 Task: Add a user name "Michle" & email "Michlemax2522@gmail.com"  with the role of "Agent".
Action: Mouse moved to (539, 92)
Screenshot: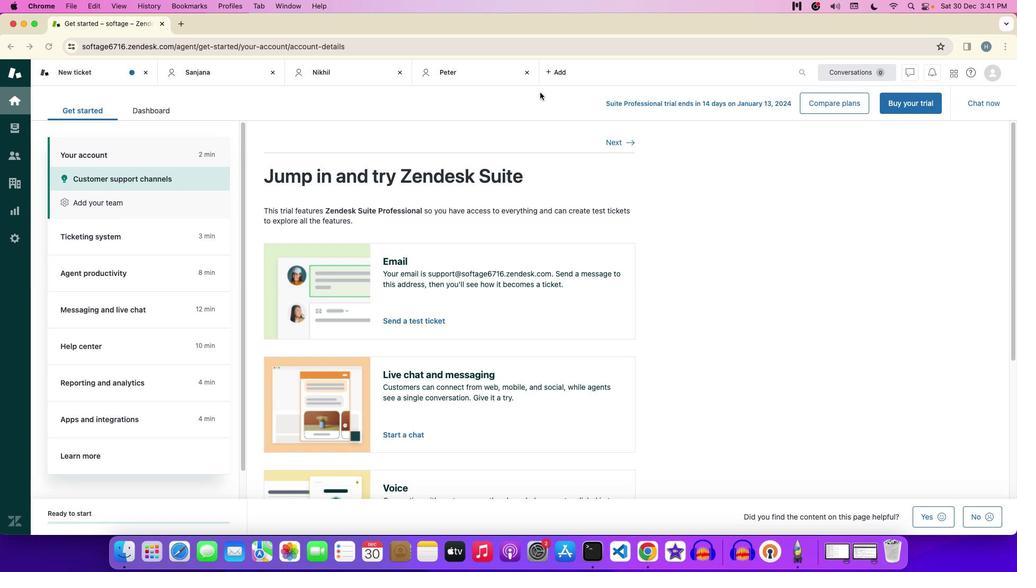
Action: Mouse pressed left at (539, 92)
Screenshot: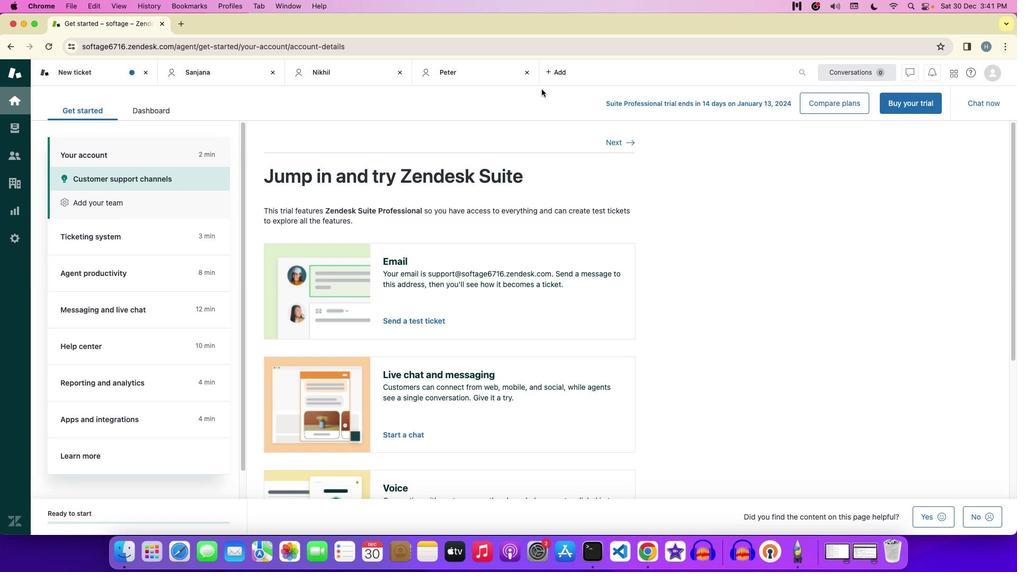 
Action: Mouse moved to (570, 135)
Screenshot: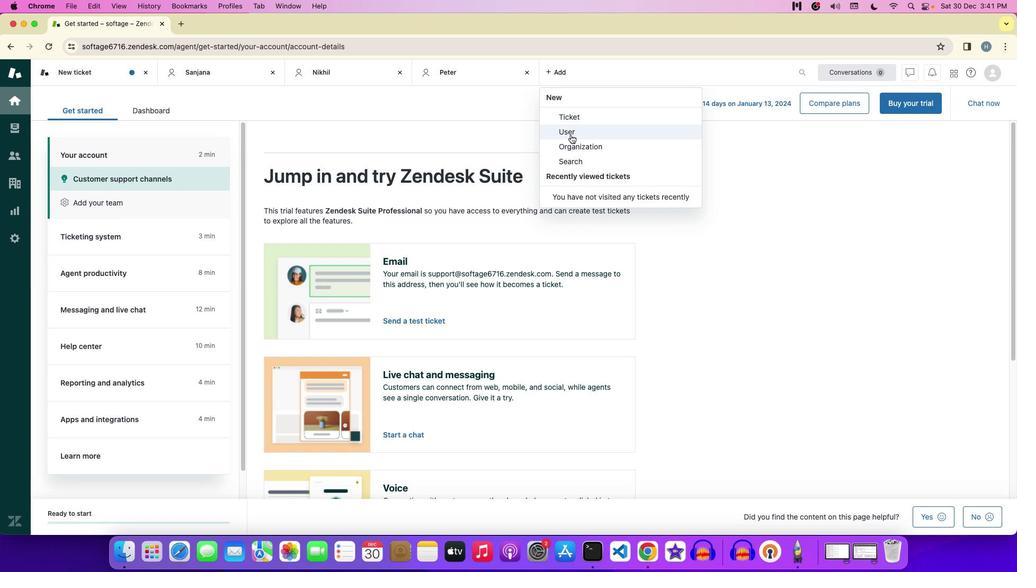 
Action: Mouse pressed left at (570, 135)
Screenshot: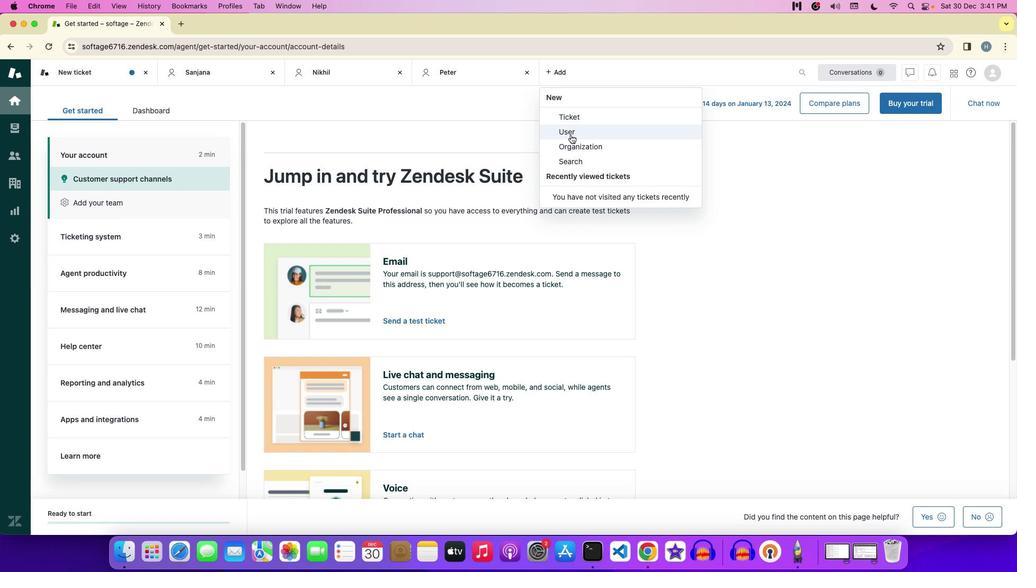 
Action: Mouse moved to (468, 250)
Screenshot: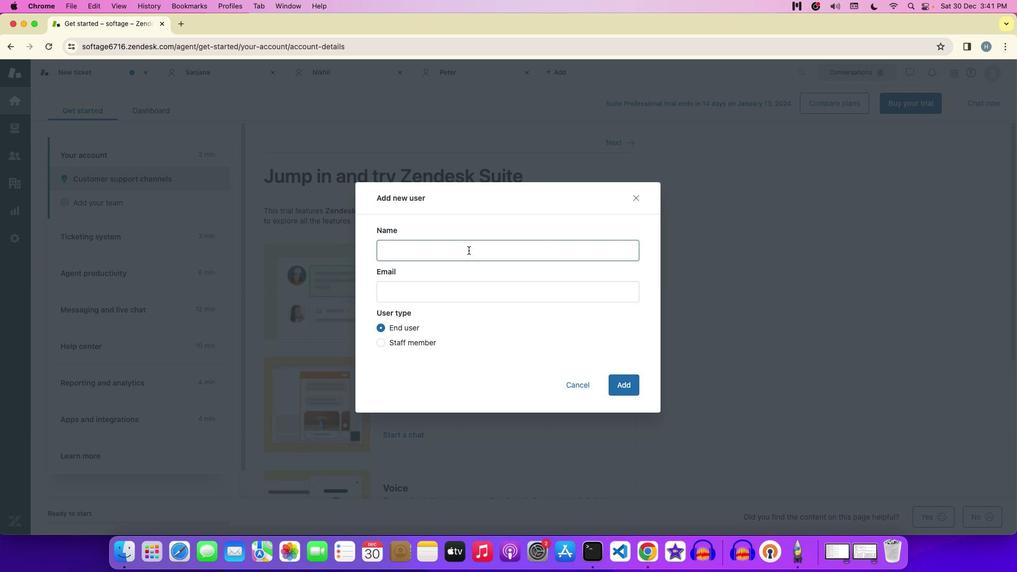 
Action: Mouse pressed left at (468, 250)
Screenshot: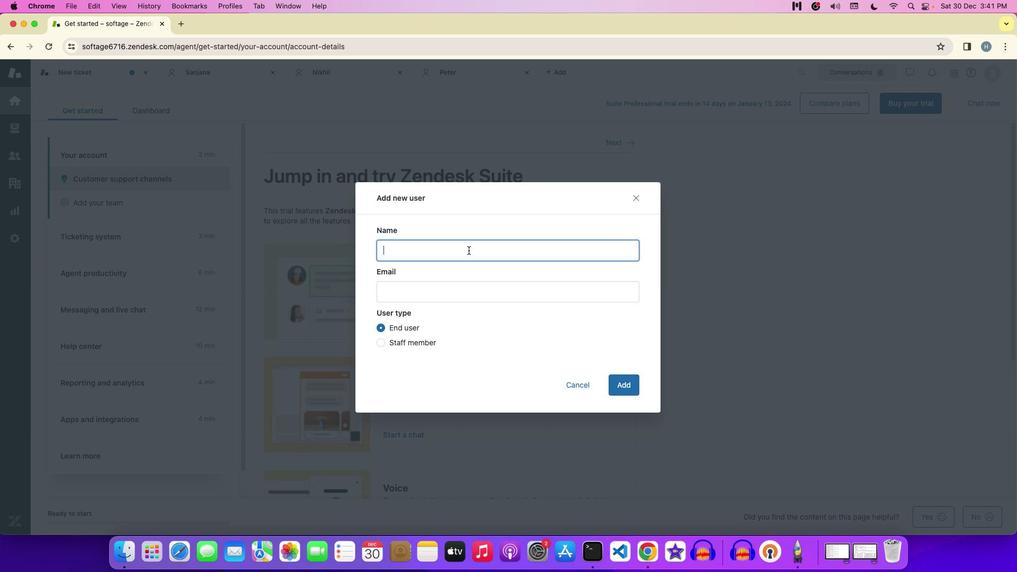 
Action: Key pressed Key.shift'M''i''c''h''l''e'
Screenshot: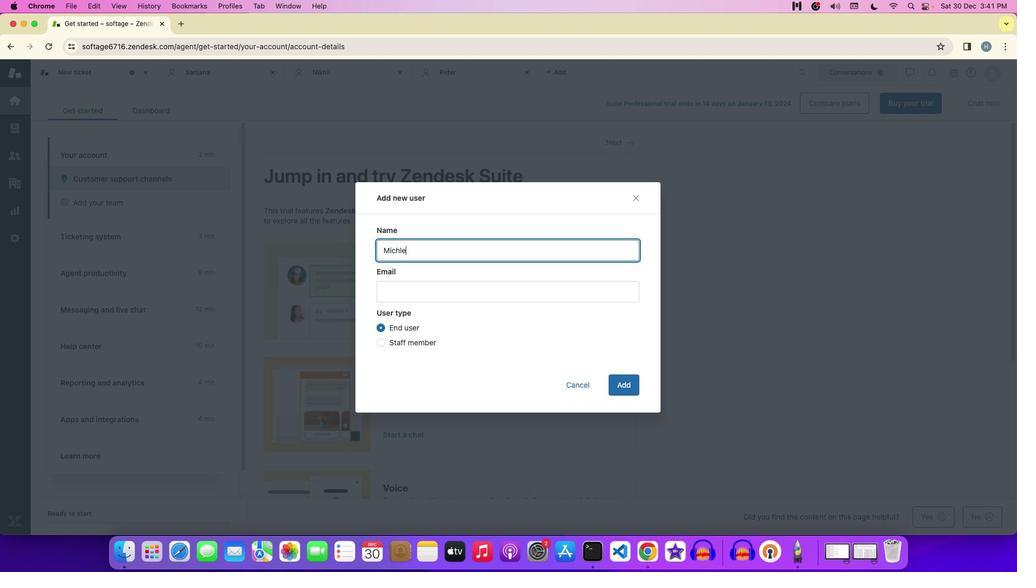 
Action: Mouse moved to (467, 288)
Screenshot: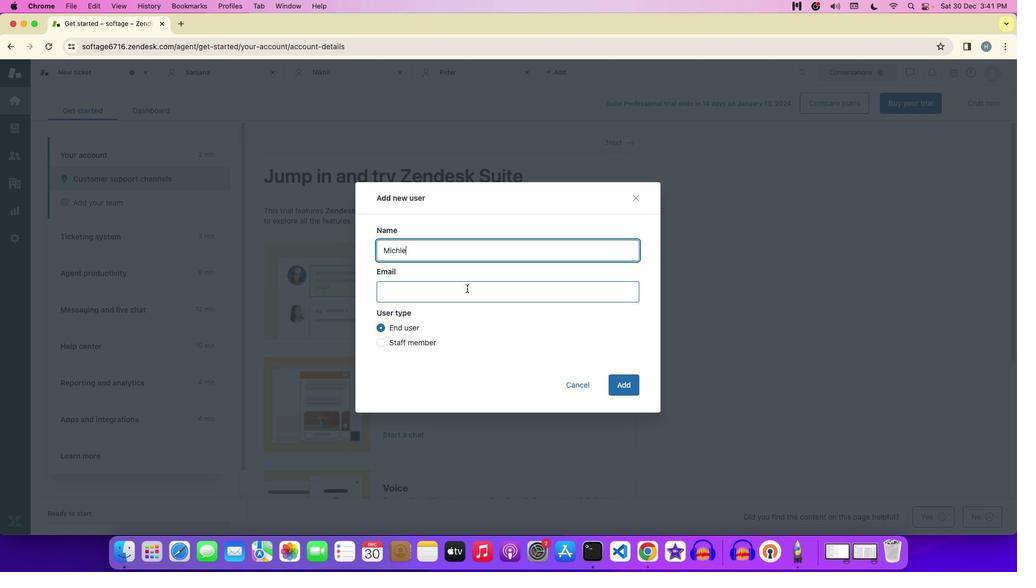 
Action: Mouse pressed left at (467, 288)
Screenshot: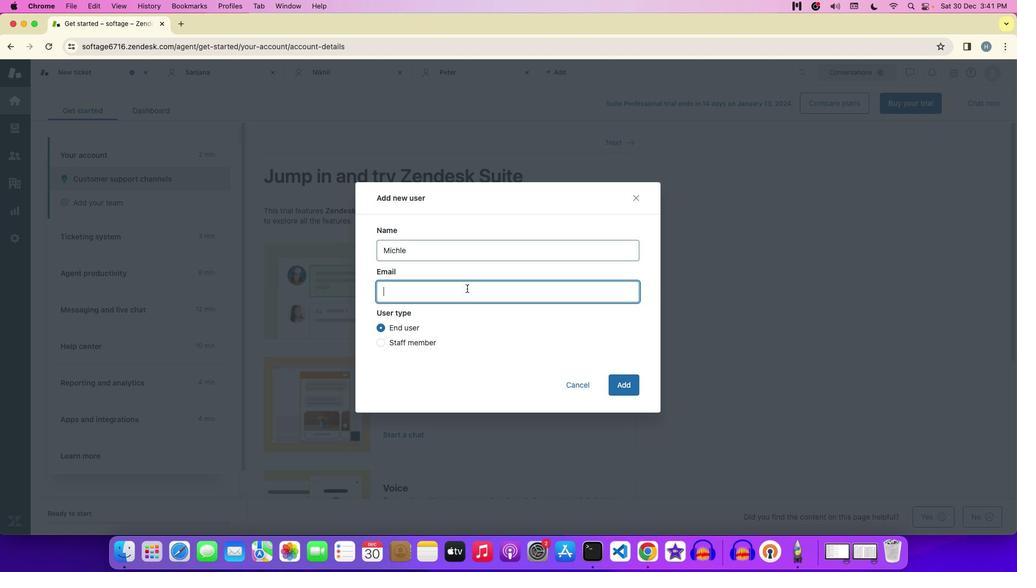
Action: Key pressed Key.shift'M''i''c''h''l''e''m''a''x''2''5''2''2'Key.shift'@''g''m''a''i''l''.''c''o''m'
Screenshot: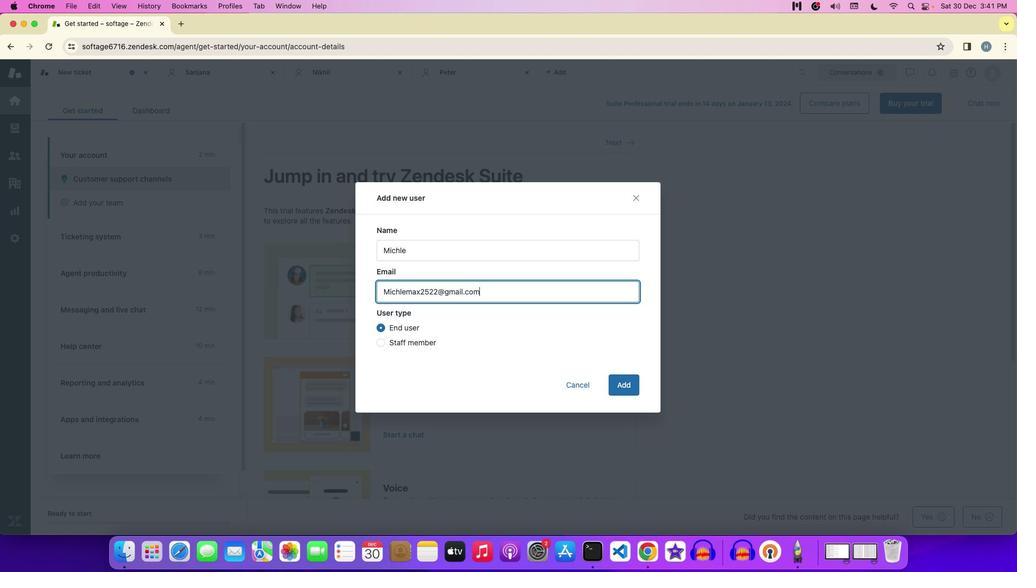 
Action: Mouse moved to (385, 342)
Screenshot: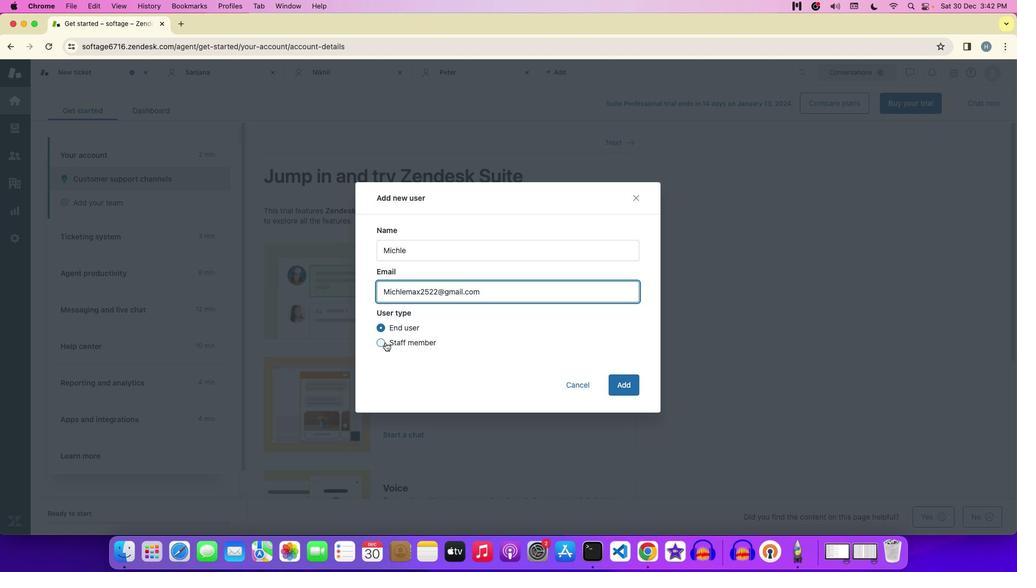 
Action: Mouse pressed left at (385, 342)
Screenshot: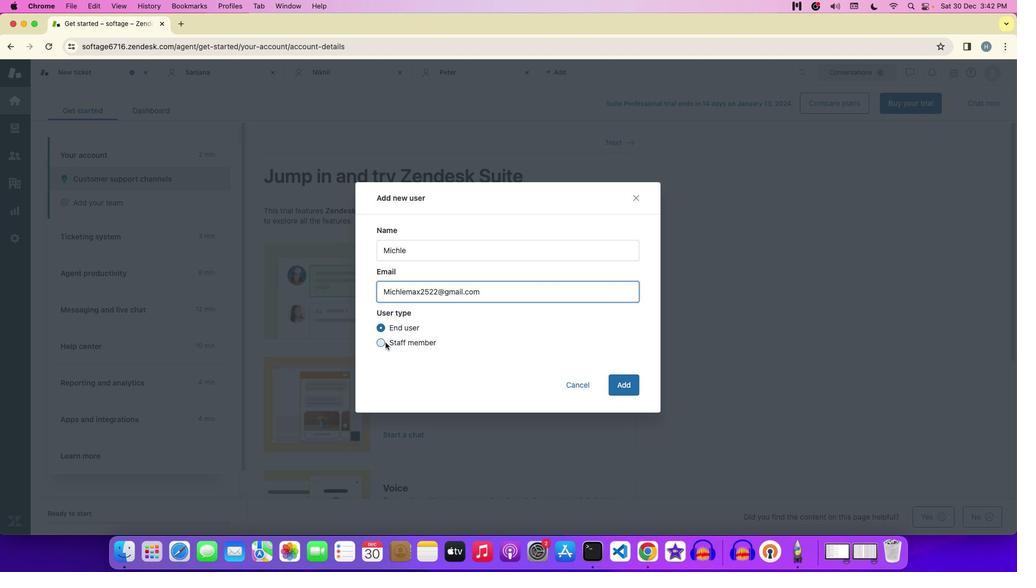 
Action: Mouse moved to (457, 358)
Screenshot: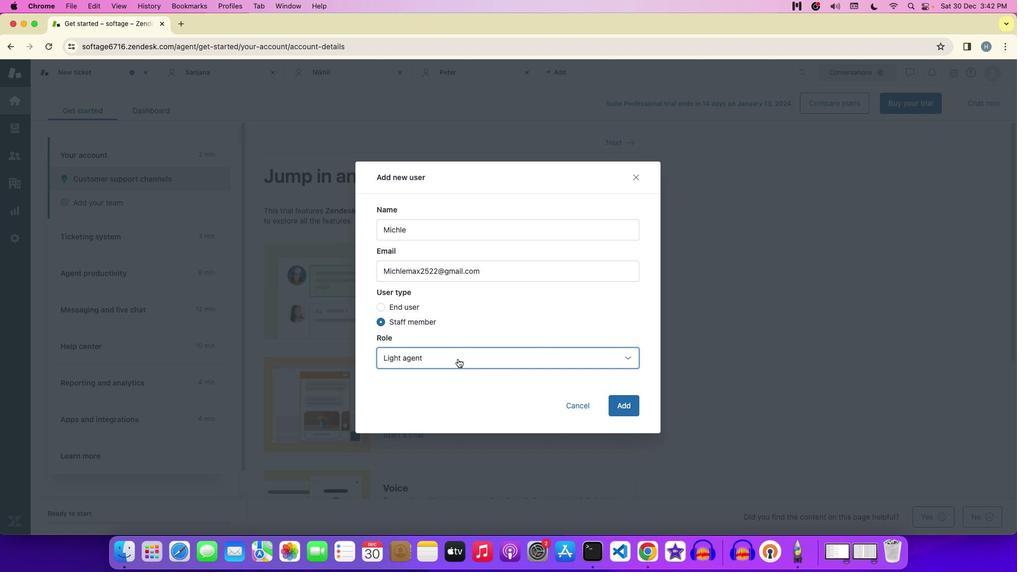 
Action: Mouse pressed left at (457, 358)
Screenshot: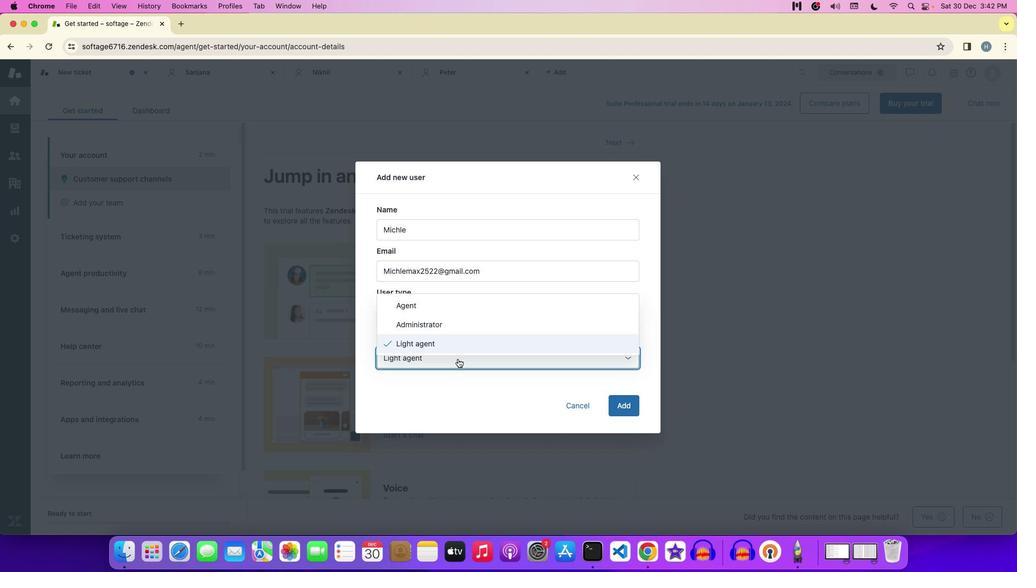 
Action: Mouse moved to (461, 296)
Screenshot: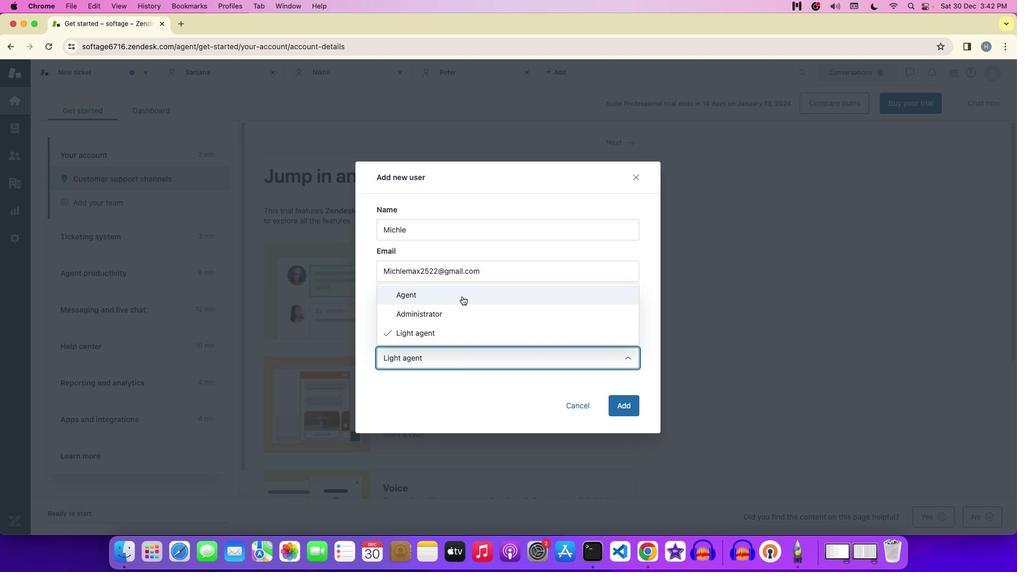 
Action: Mouse pressed left at (461, 296)
Screenshot: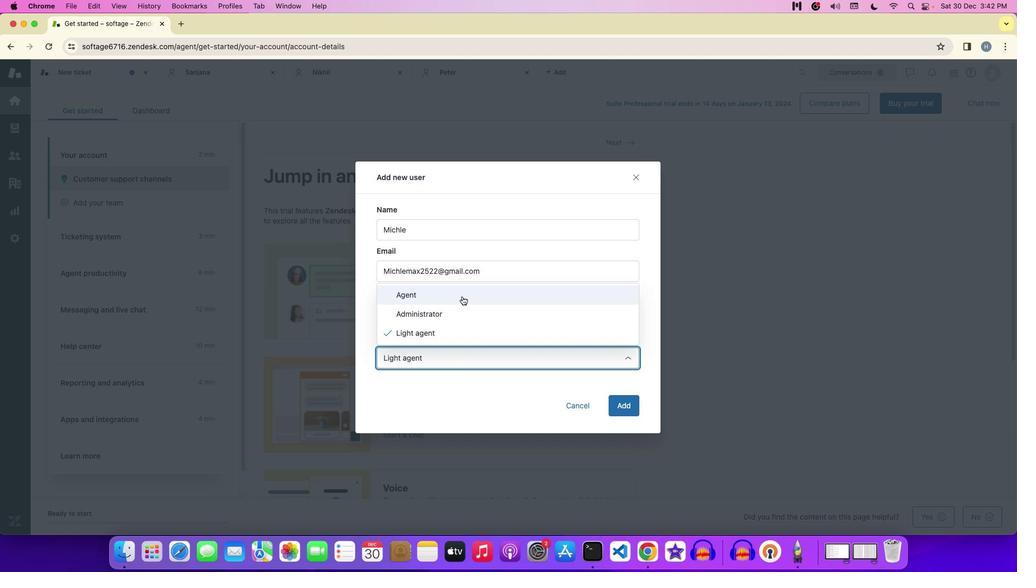
Action: Mouse moved to (628, 403)
Screenshot: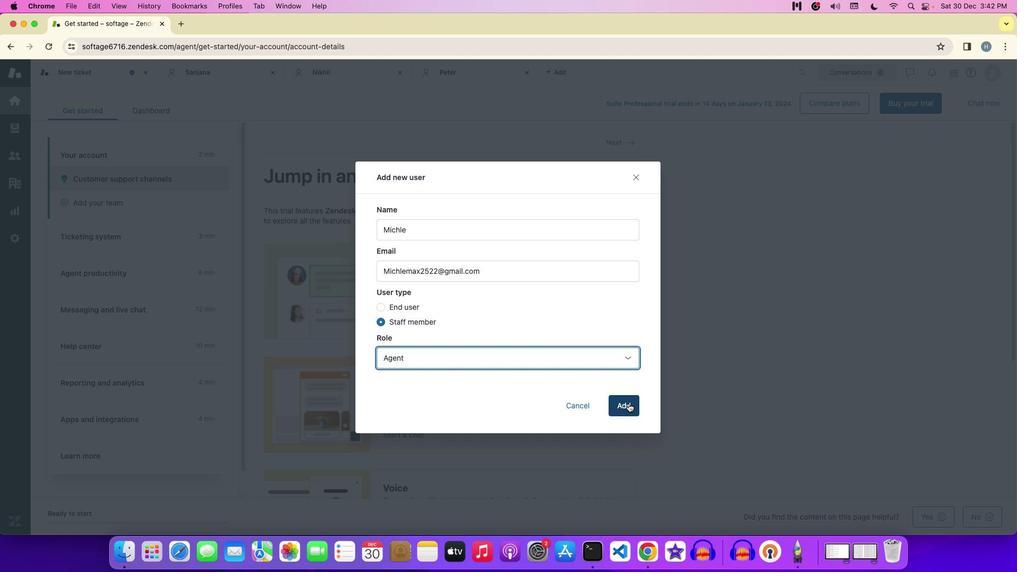 
Action: Mouse pressed left at (628, 403)
Screenshot: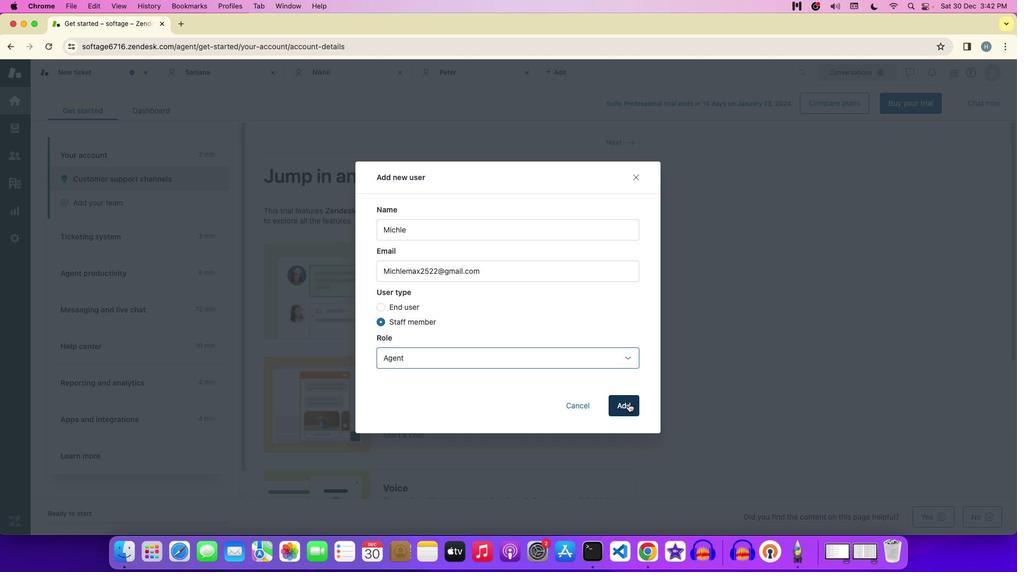 
Action: Mouse moved to (645, 370)
Screenshot: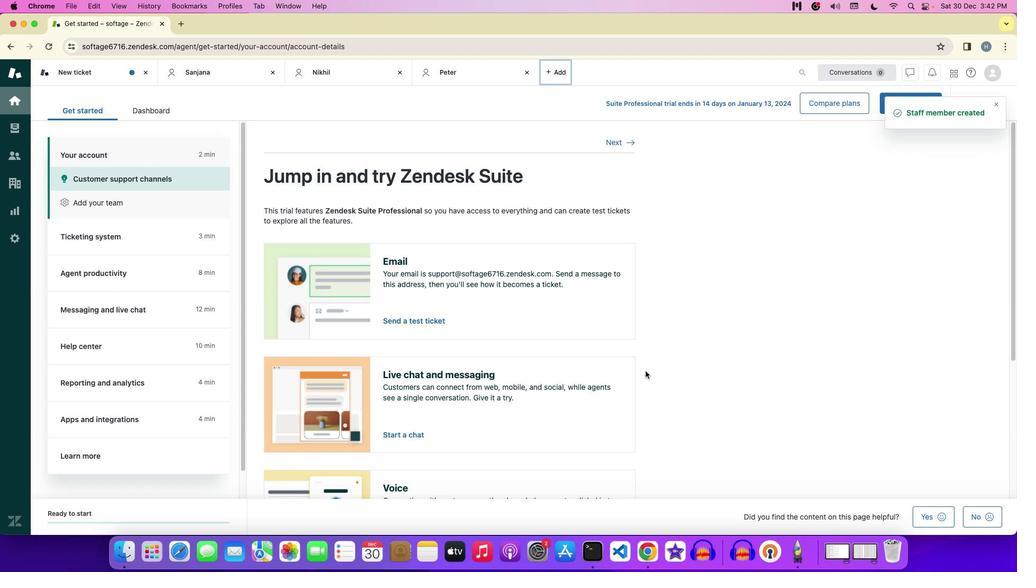 
